 Task: Check the percentage active listings of storage area in the last 5 years.
Action: Mouse moved to (1003, 218)
Screenshot: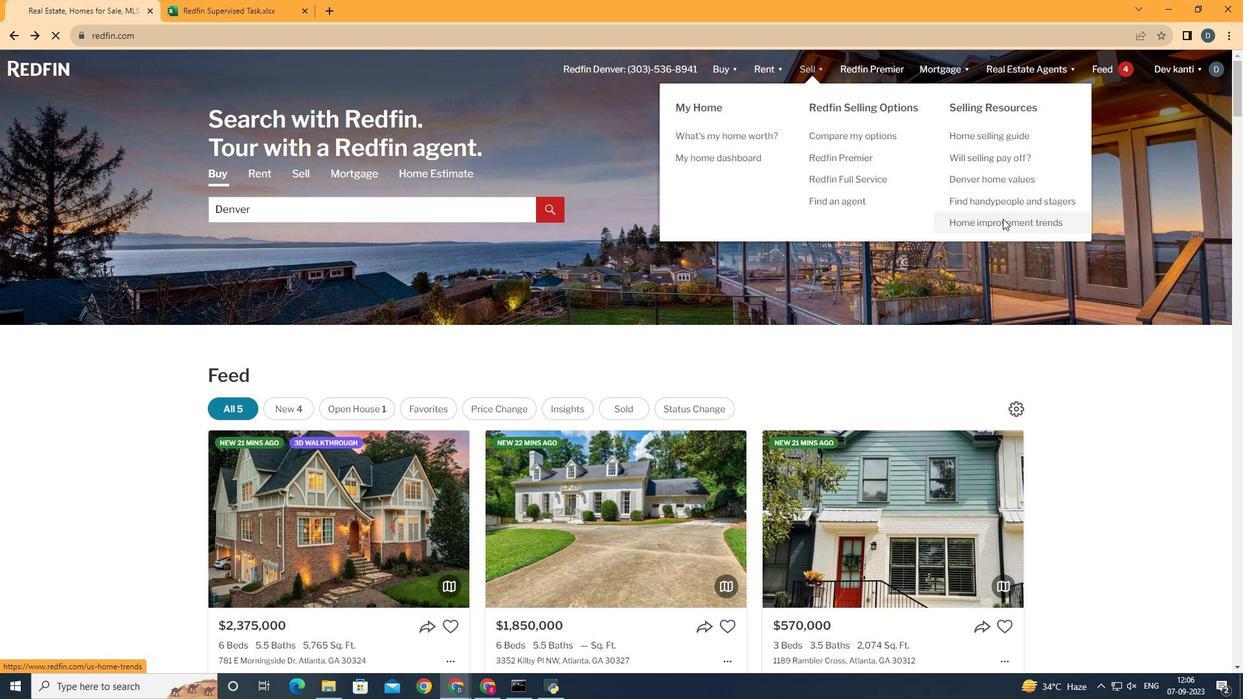 
Action: Mouse pressed left at (1003, 218)
Screenshot: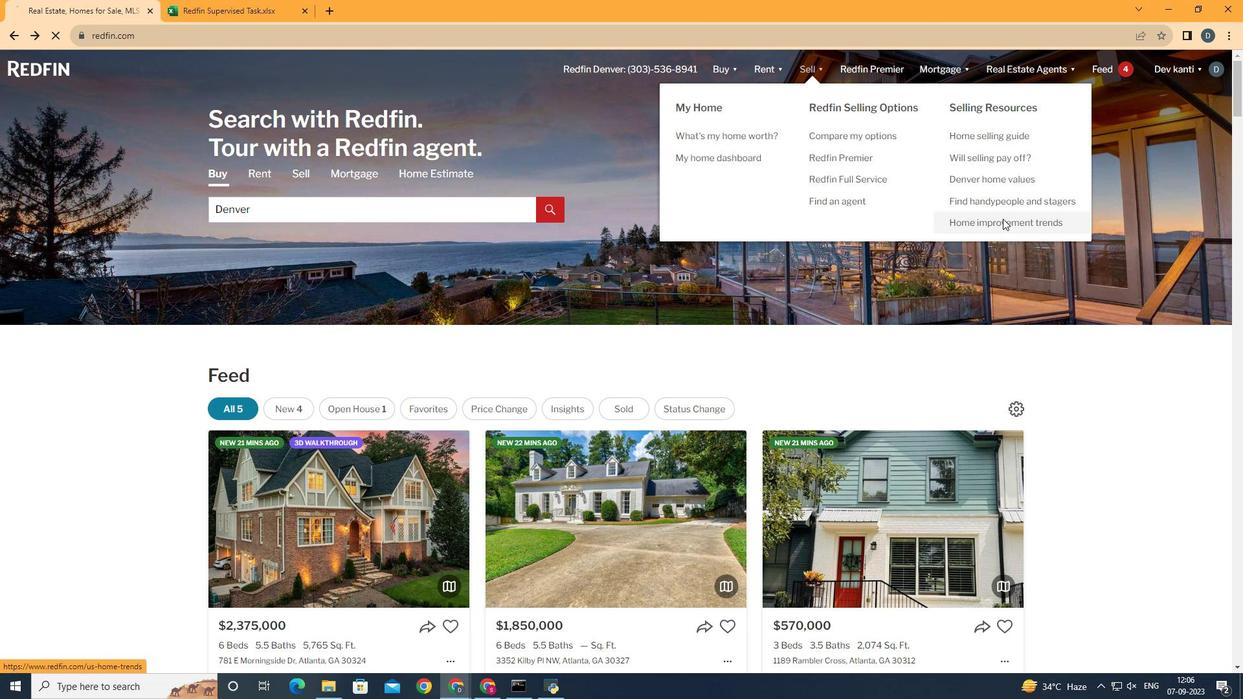 
Action: Mouse moved to (329, 249)
Screenshot: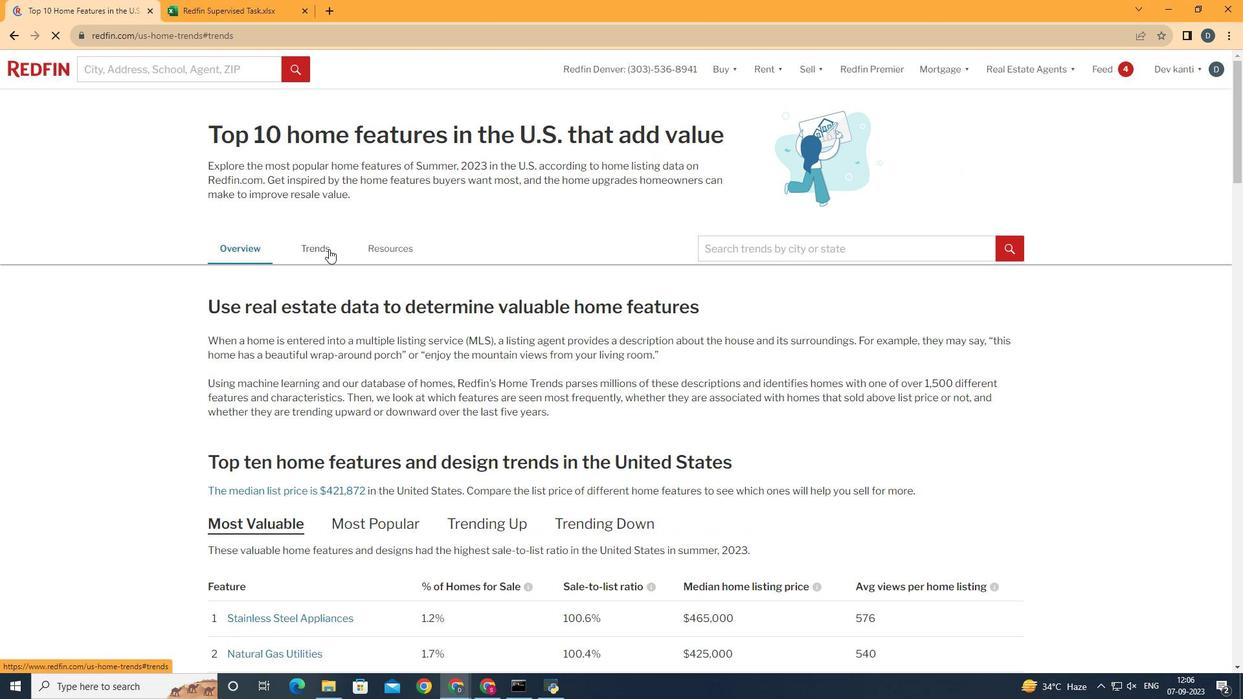 
Action: Mouse pressed left at (329, 249)
Screenshot: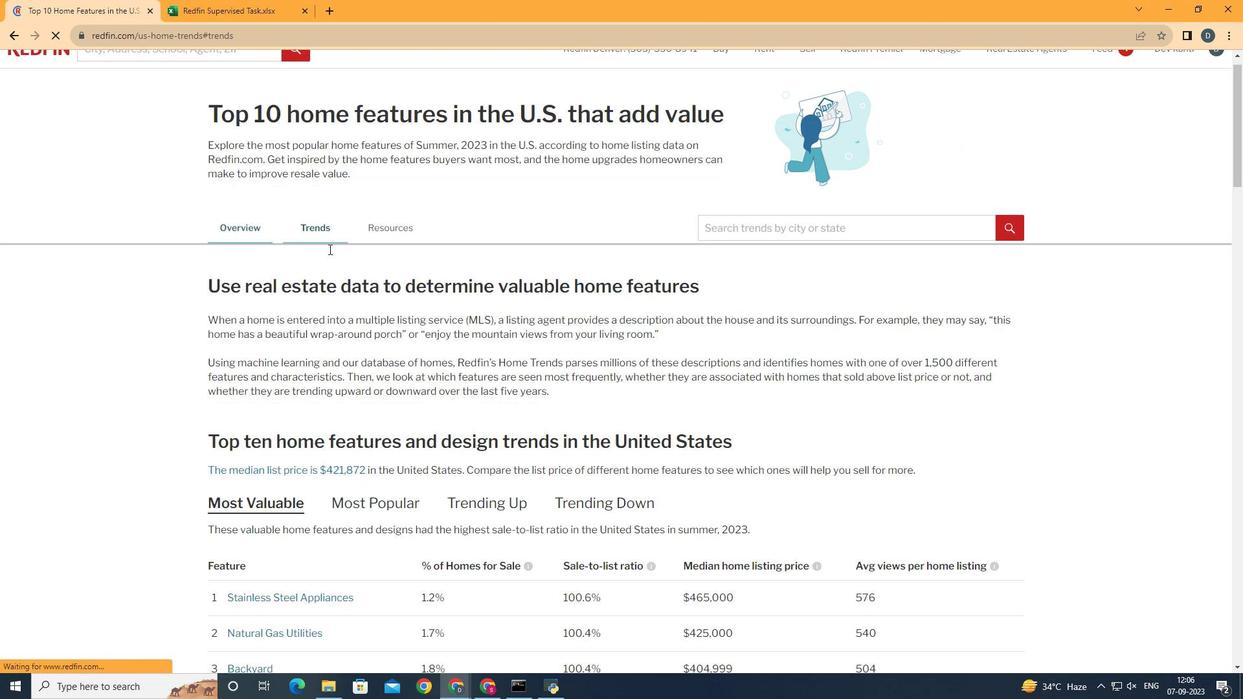 
Action: Mouse moved to (351, 252)
Screenshot: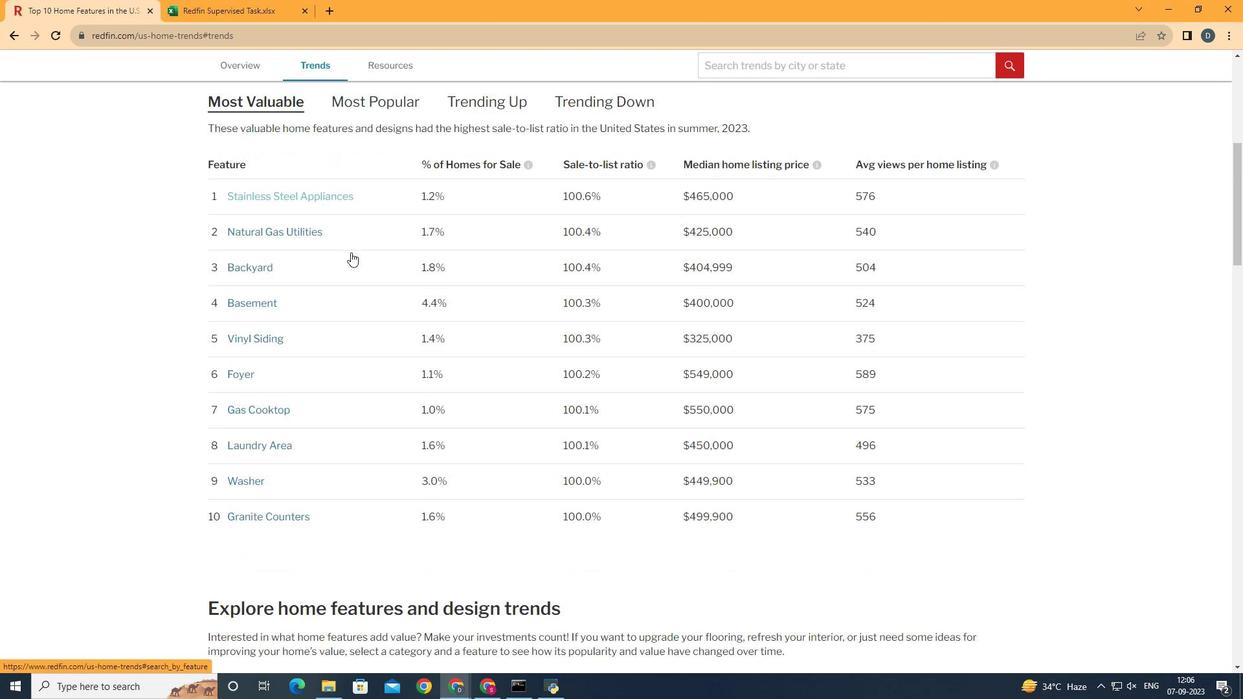 
Action: Mouse scrolled (351, 252) with delta (0, 0)
Screenshot: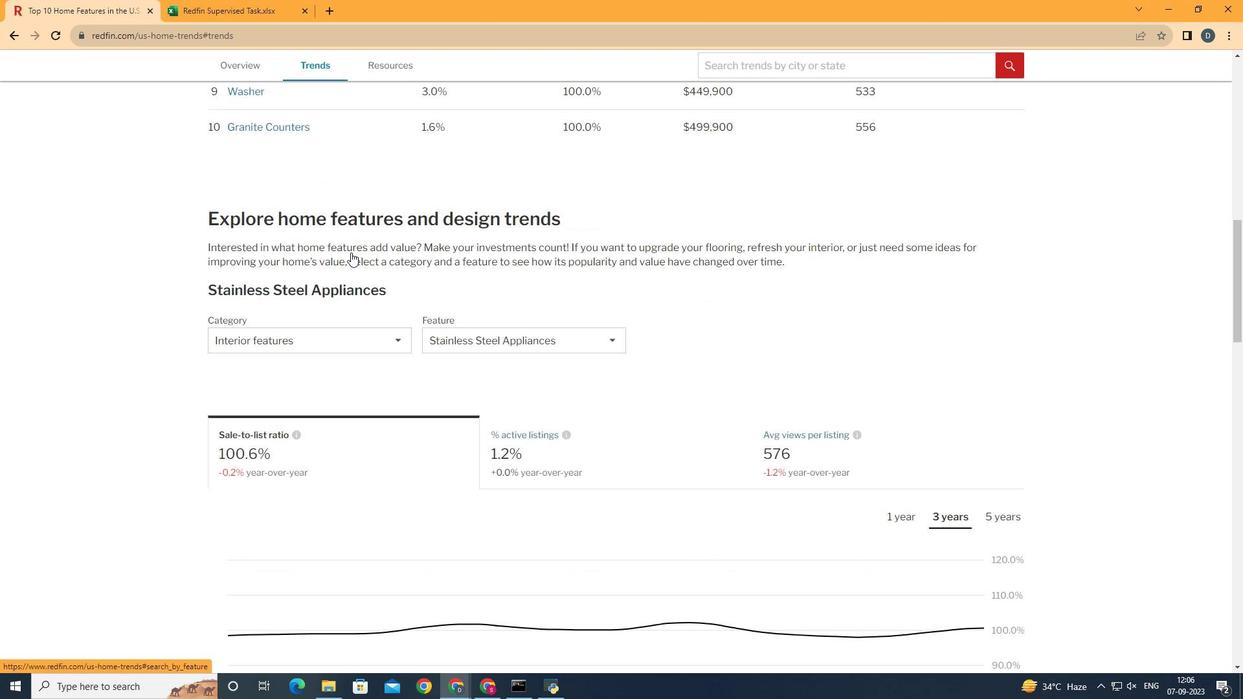 
Action: Mouse scrolled (351, 252) with delta (0, 0)
Screenshot: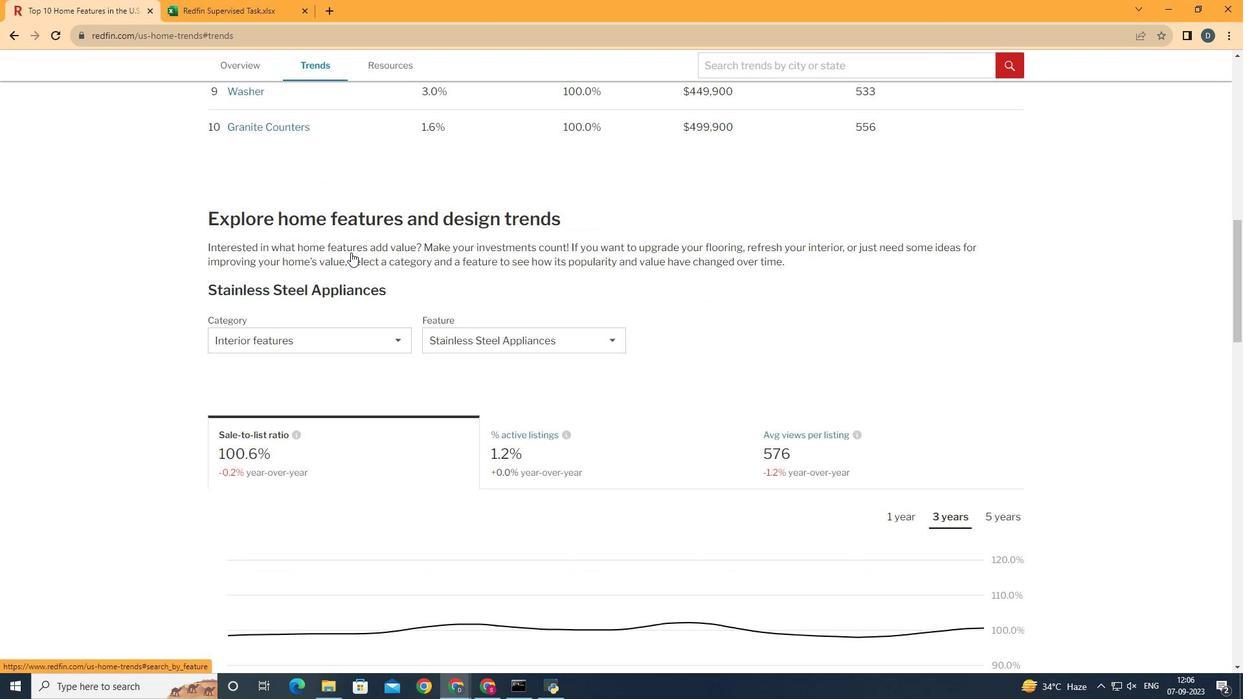 
Action: Mouse scrolled (351, 252) with delta (0, 0)
Screenshot: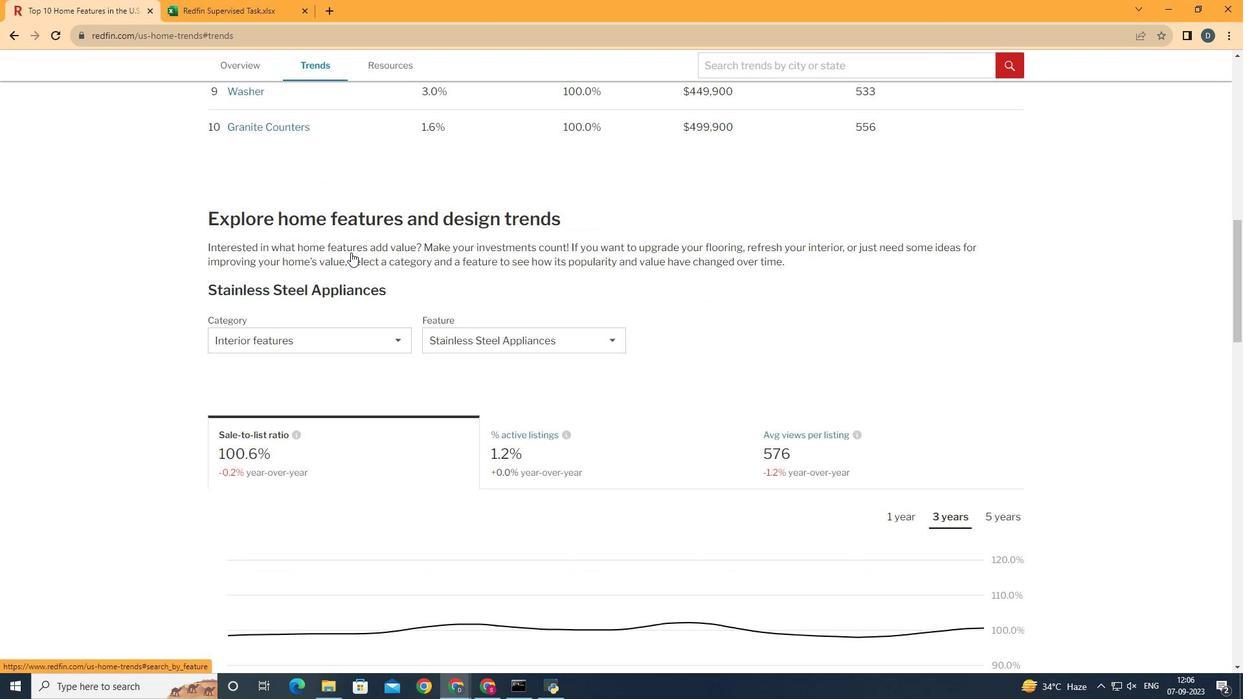 
Action: Mouse scrolled (351, 252) with delta (0, 0)
Screenshot: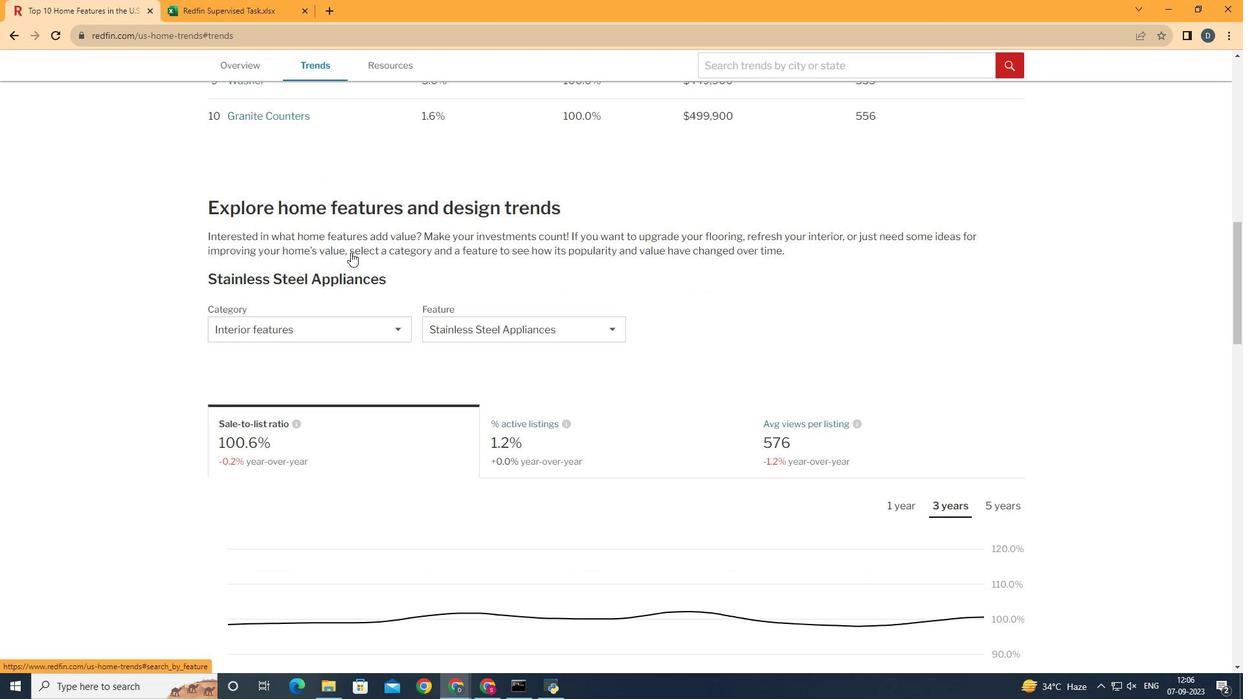 
Action: Mouse scrolled (351, 252) with delta (0, 0)
Screenshot: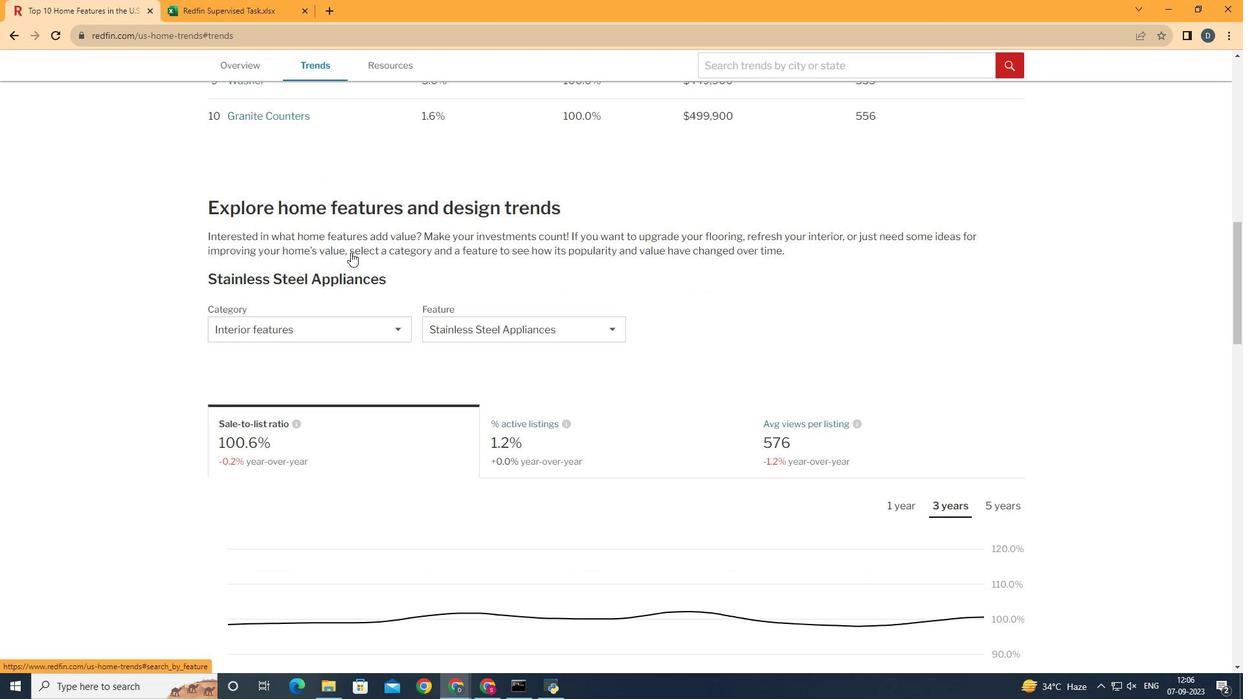 
Action: Mouse scrolled (351, 252) with delta (0, 0)
Screenshot: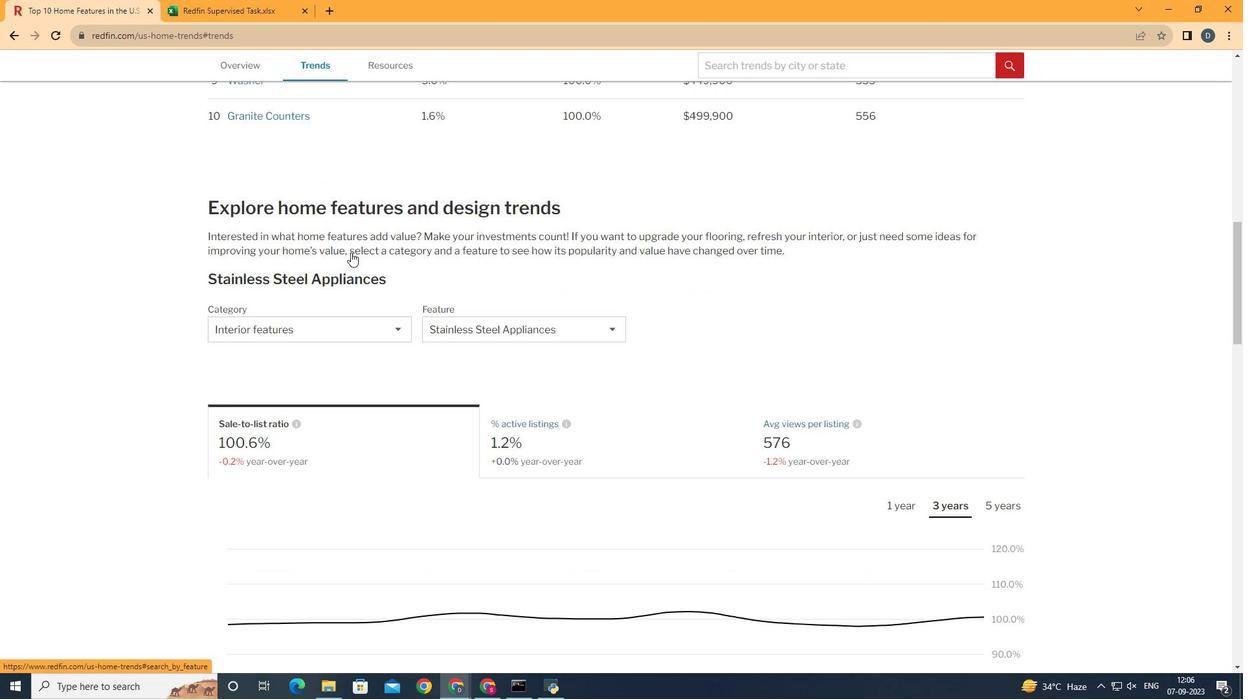 
Action: Mouse scrolled (351, 252) with delta (0, 0)
Screenshot: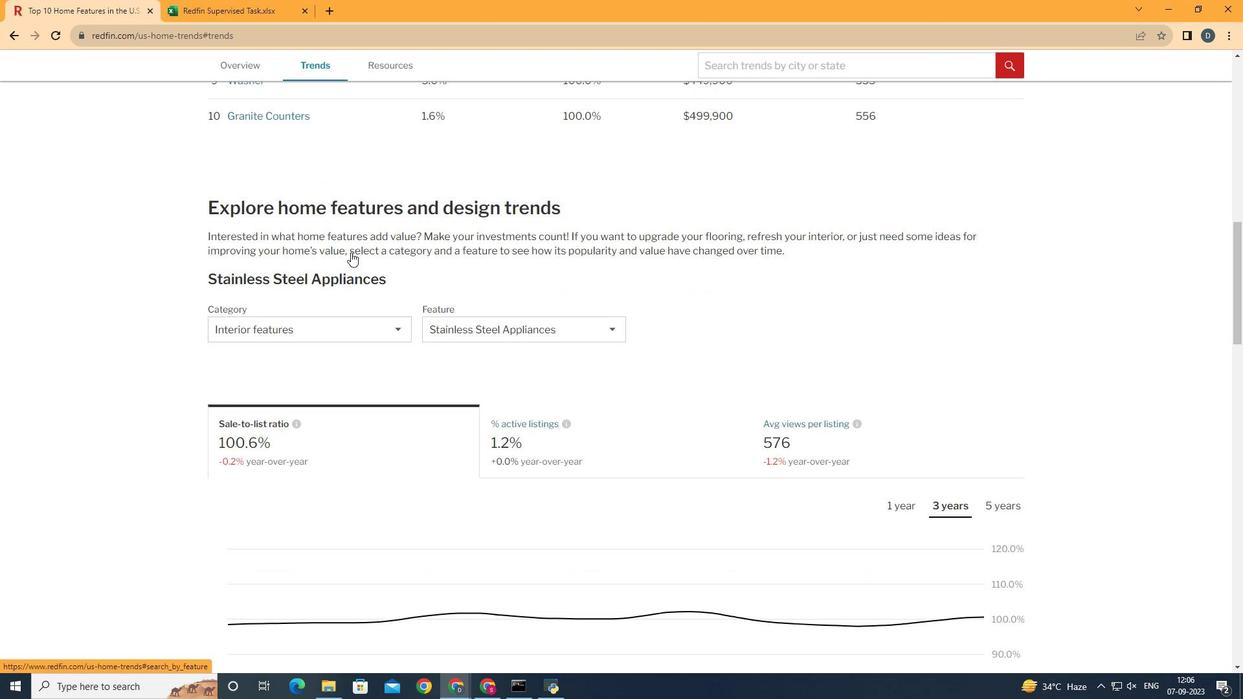 
Action: Mouse moved to (360, 317)
Screenshot: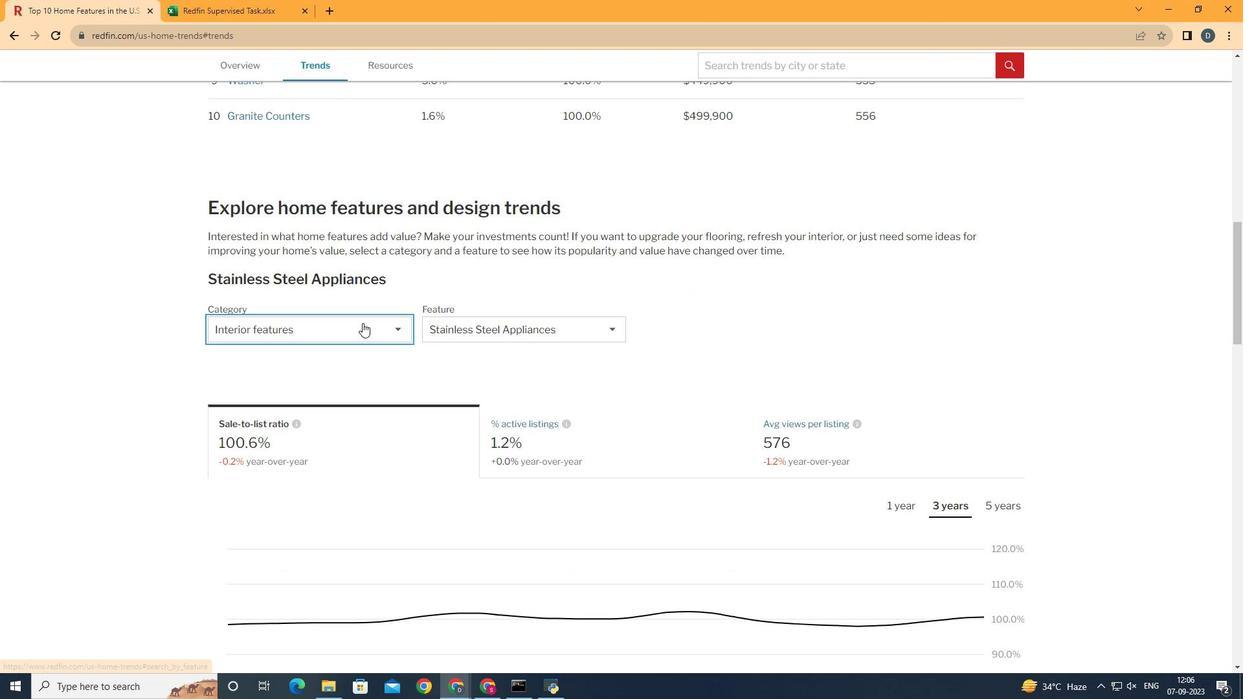 
Action: Mouse pressed left at (360, 317)
Screenshot: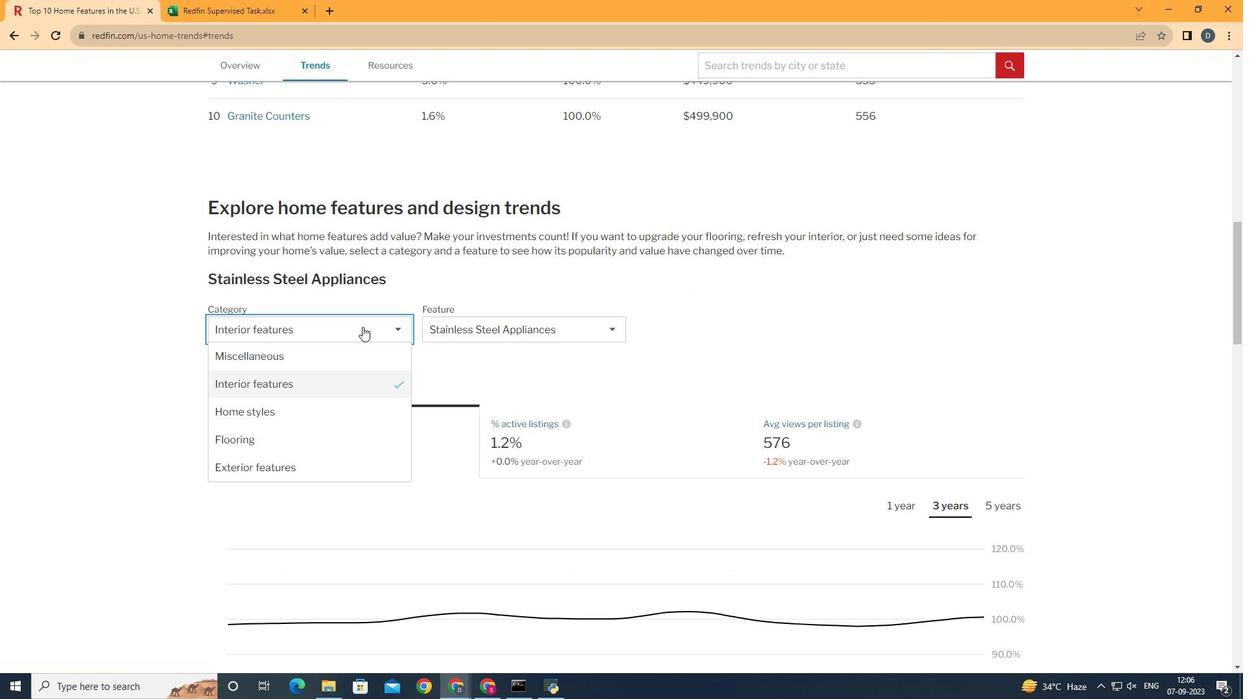 
Action: Mouse moved to (366, 354)
Screenshot: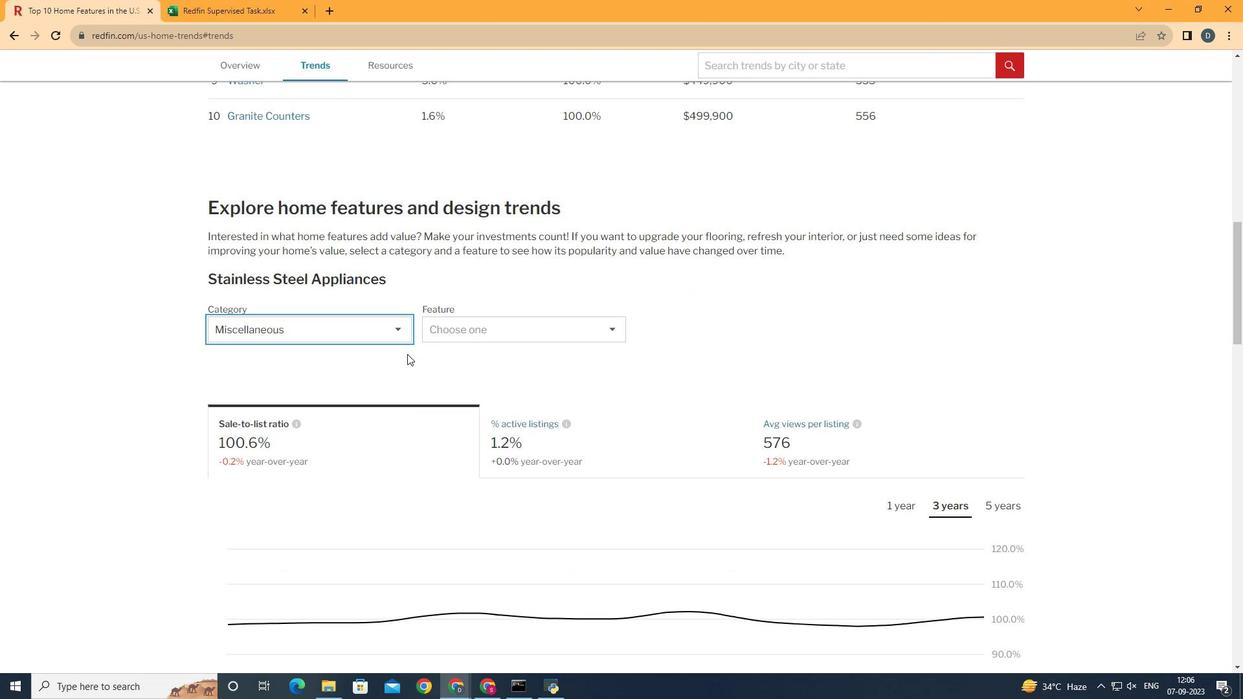 
Action: Mouse pressed left at (366, 354)
Screenshot: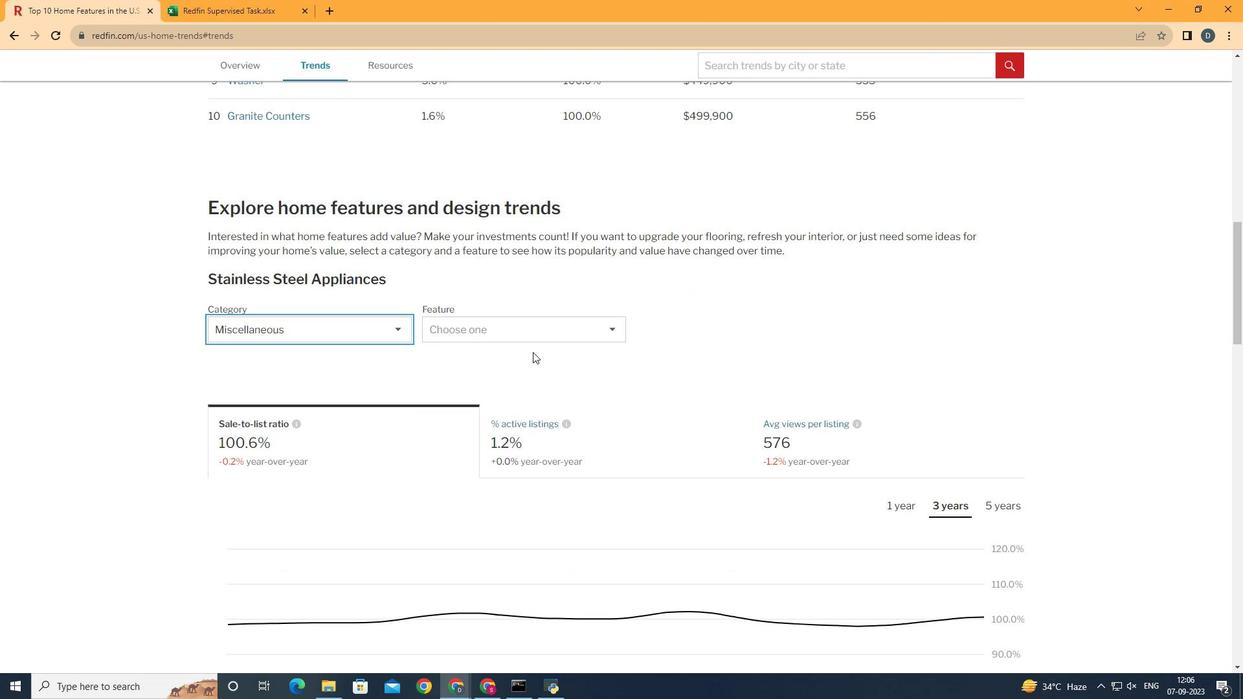 
Action: Mouse moved to (561, 345)
Screenshot: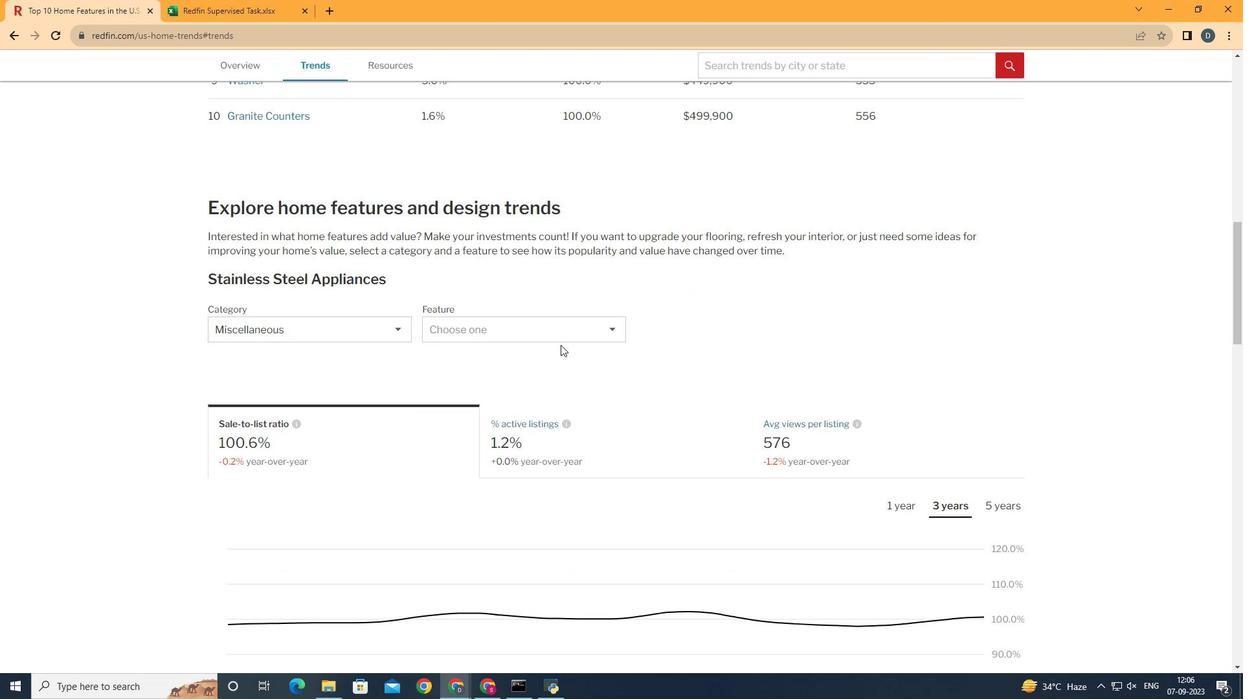
Action: Mouse pressed left at (561, 345)
Screenshot: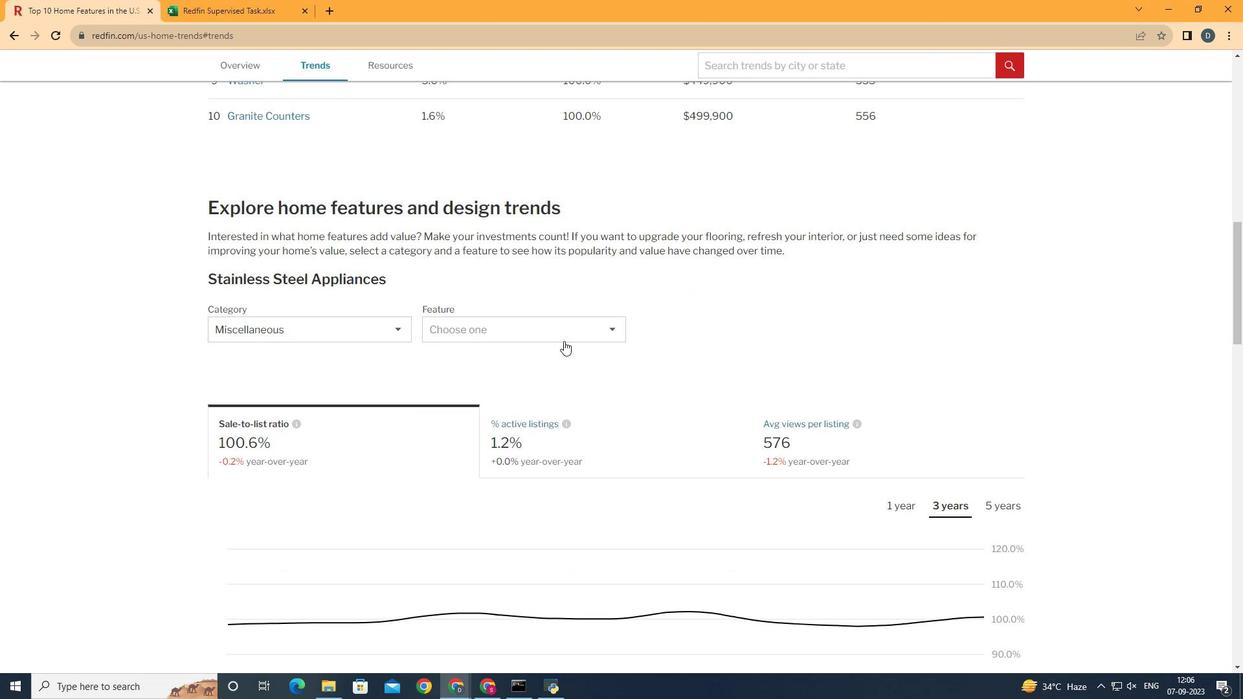 
Action: Mouse moved to (569, 338)
Screenshot: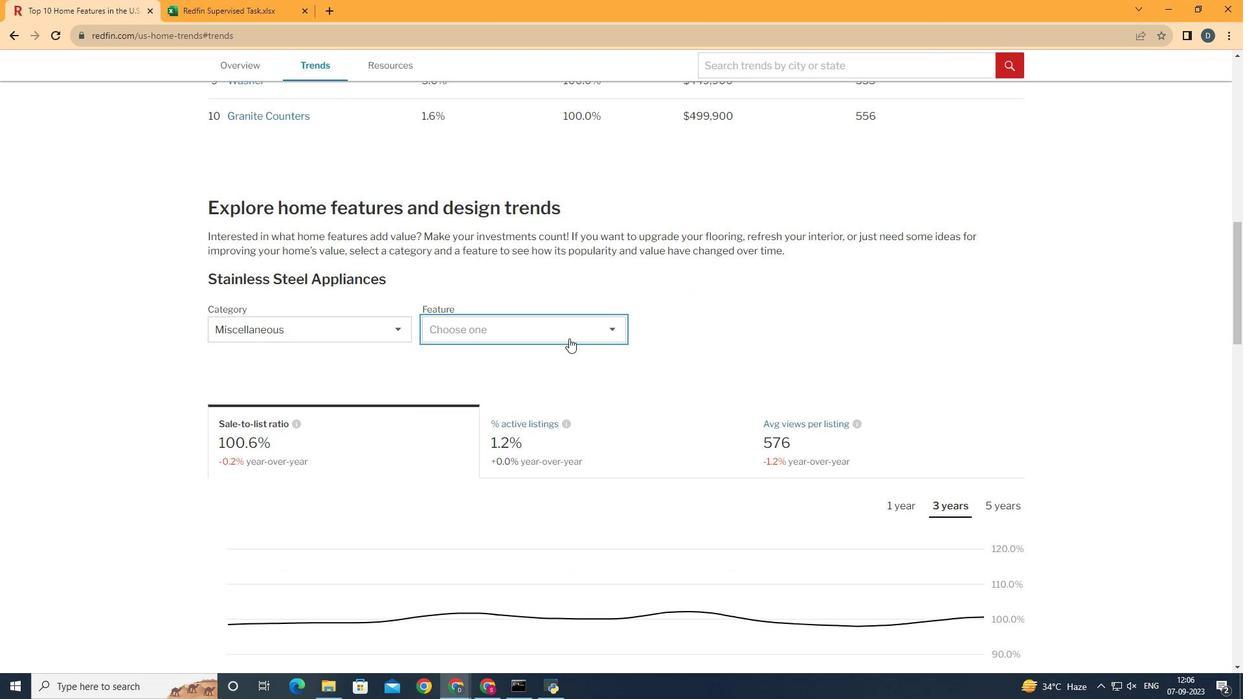 
Action: Mouse pressed left at (569, 338)
Screenshot: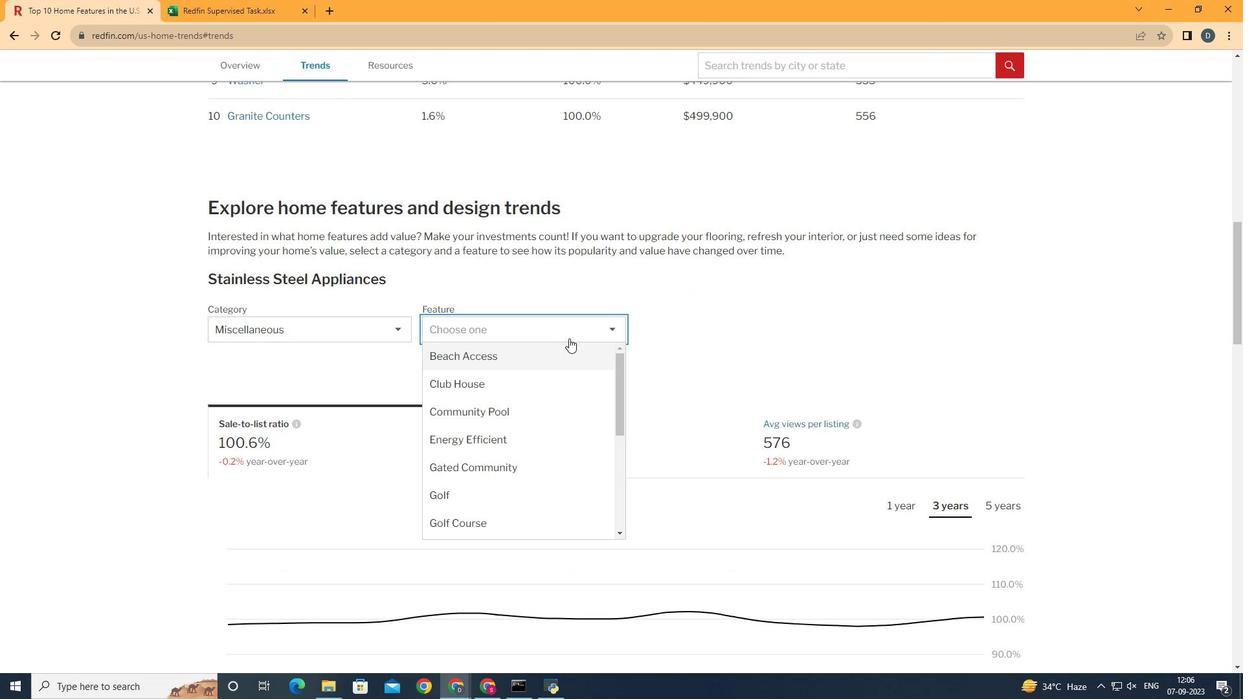 
Action: Mouse scrolled (569, 338) with delta (0, 0)
Screenshot: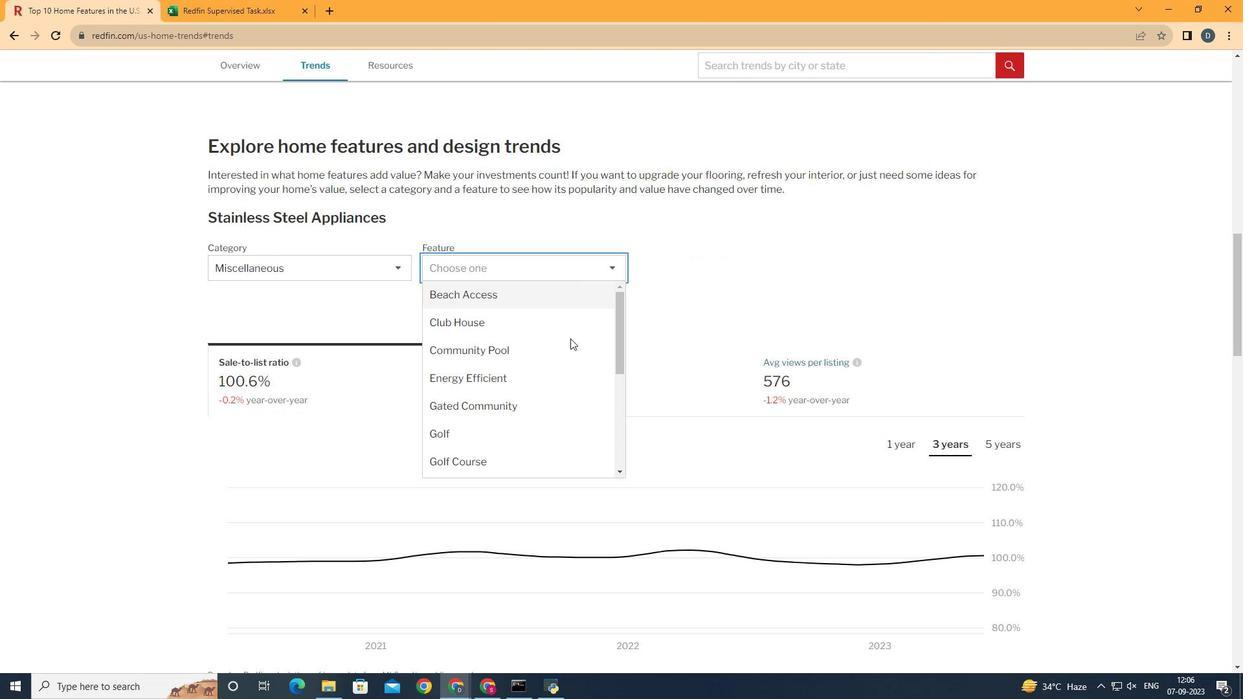 
Action: Mouse moved to (581, 335)
Screenshot: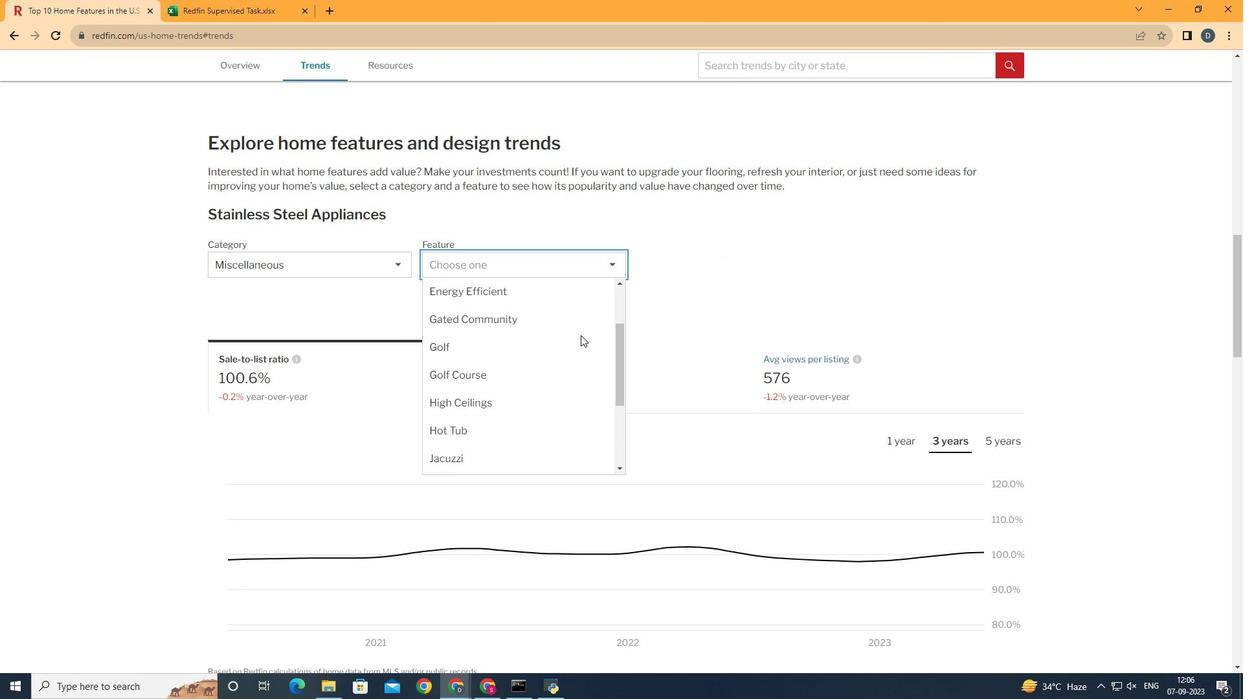 
Action: Mouse scrolled (581, 334) with delta (0, 0)
Screenshot: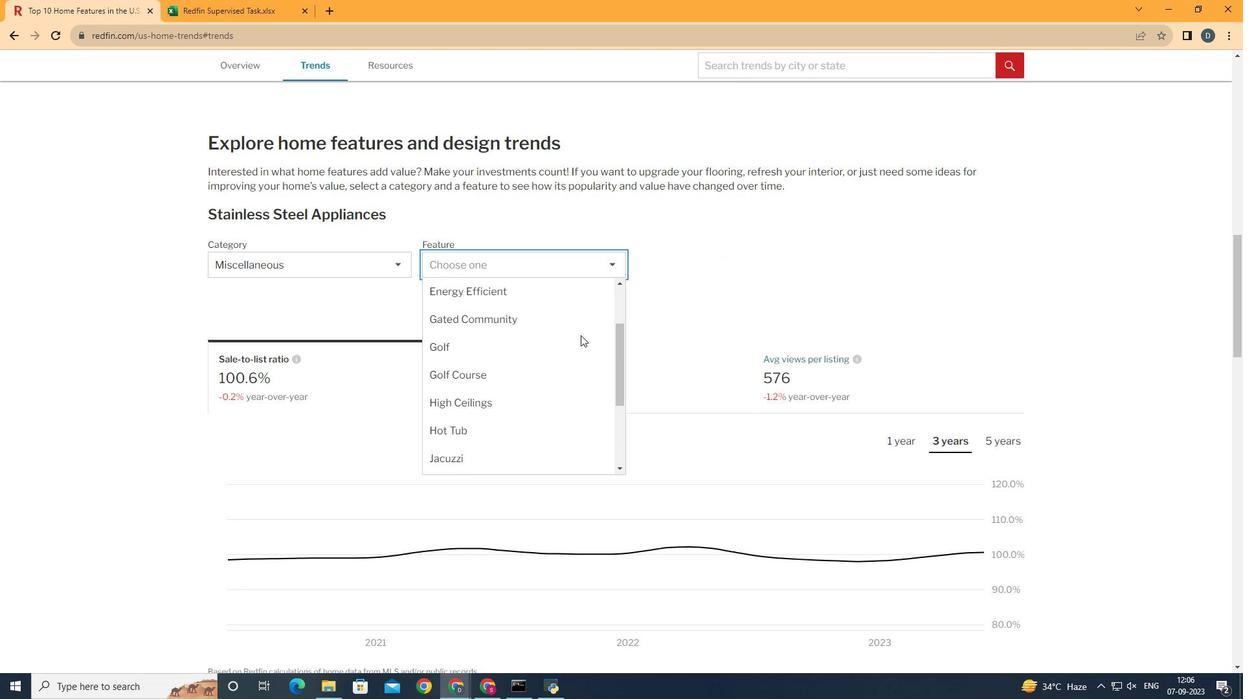 
Action: Mouse scrolled (581, 334) with delta (0, 0)
Screenshot: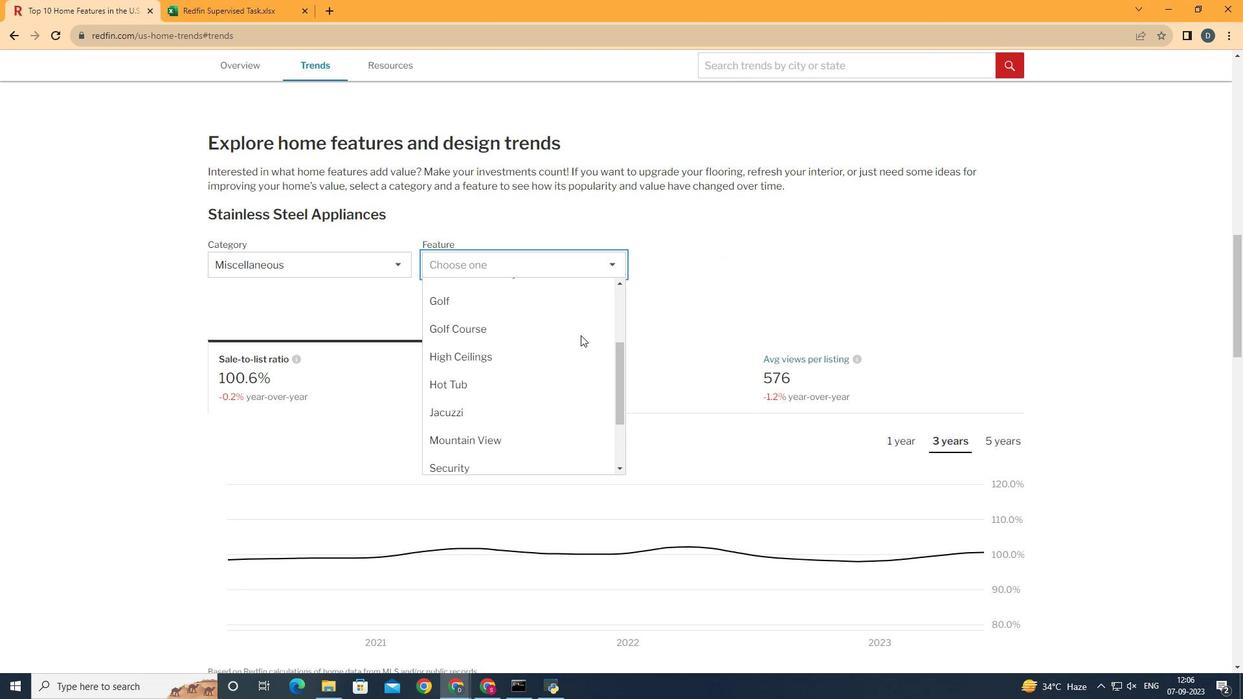 
Action: Mouse moved to (595, 333)
Screenshot: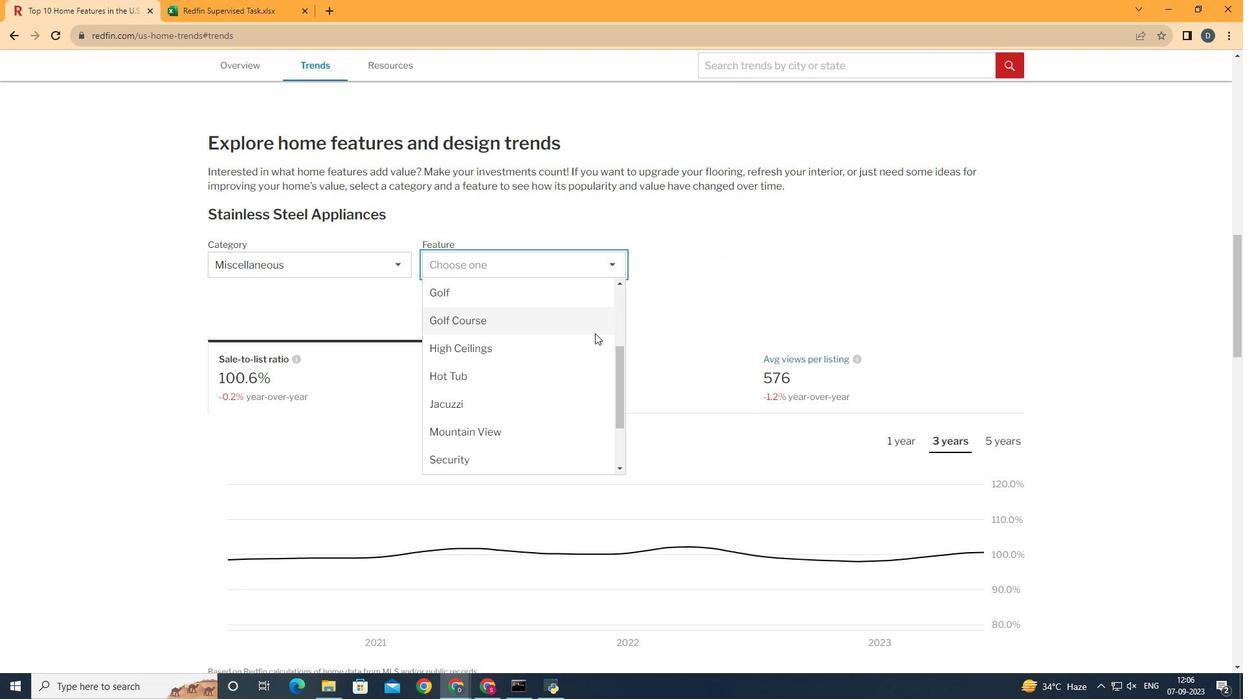 
Action: Mouse scrolled (595, 332) with delta (0, 0)
Screenshot: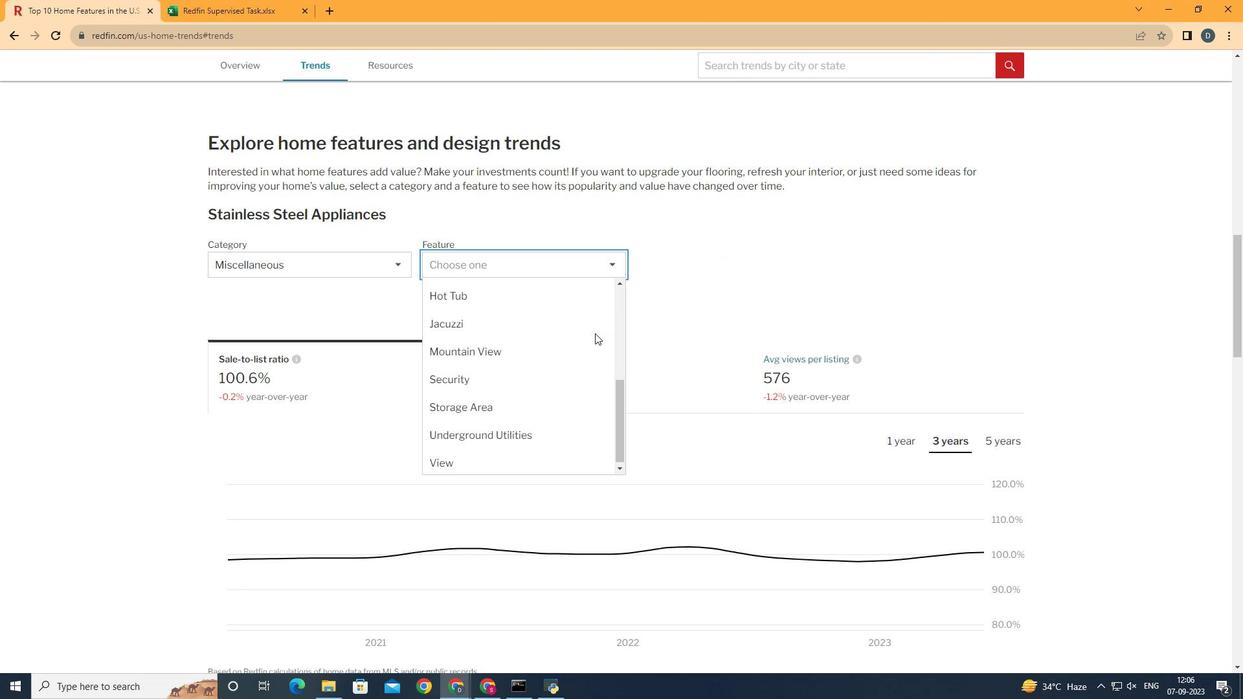 
Action: Mouse scrolled (595, 332) with delta (0, 0)
Screenshot: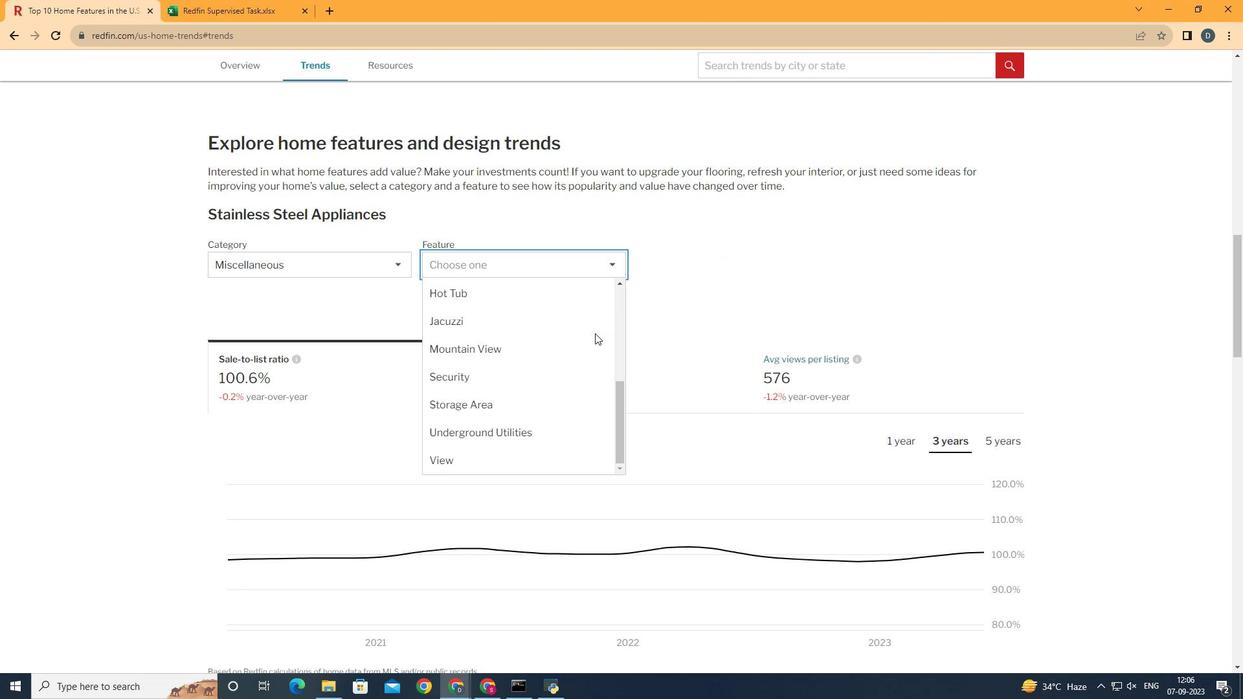 
Action: Mouse scrolled (595, 332) with delta (0, 0)
Screenshot: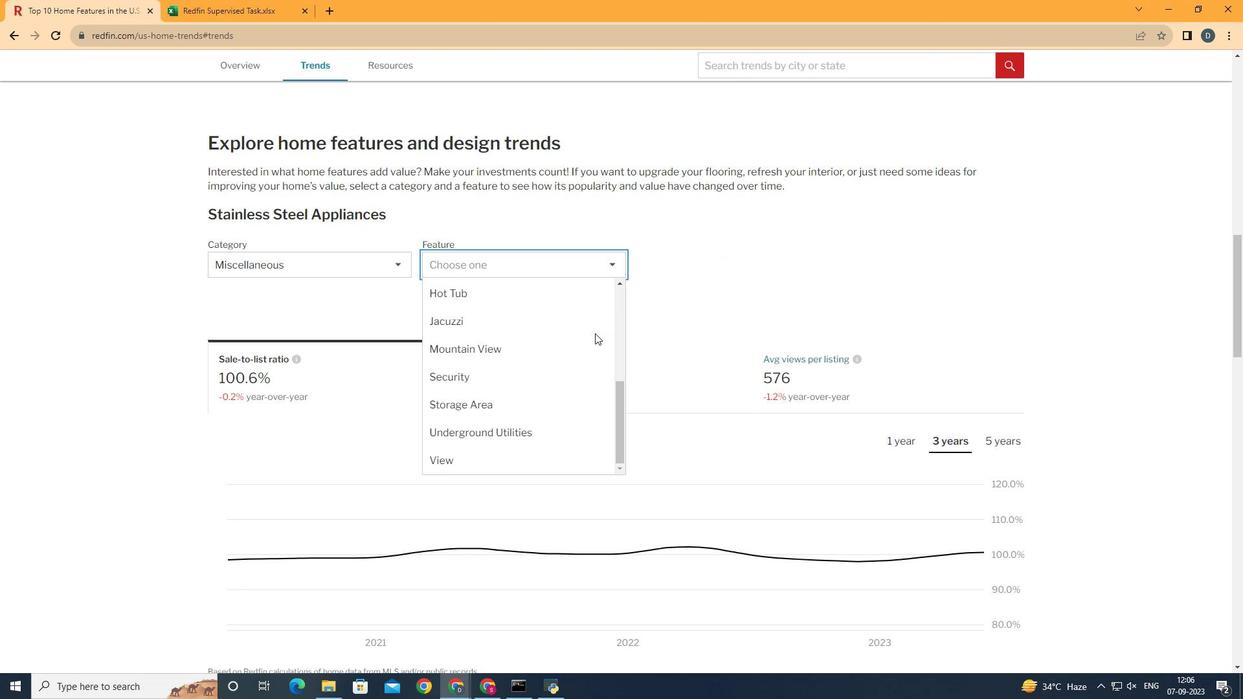
Action: Mouse scrolled (595, 332) with delta (0, 0)
Screenshot: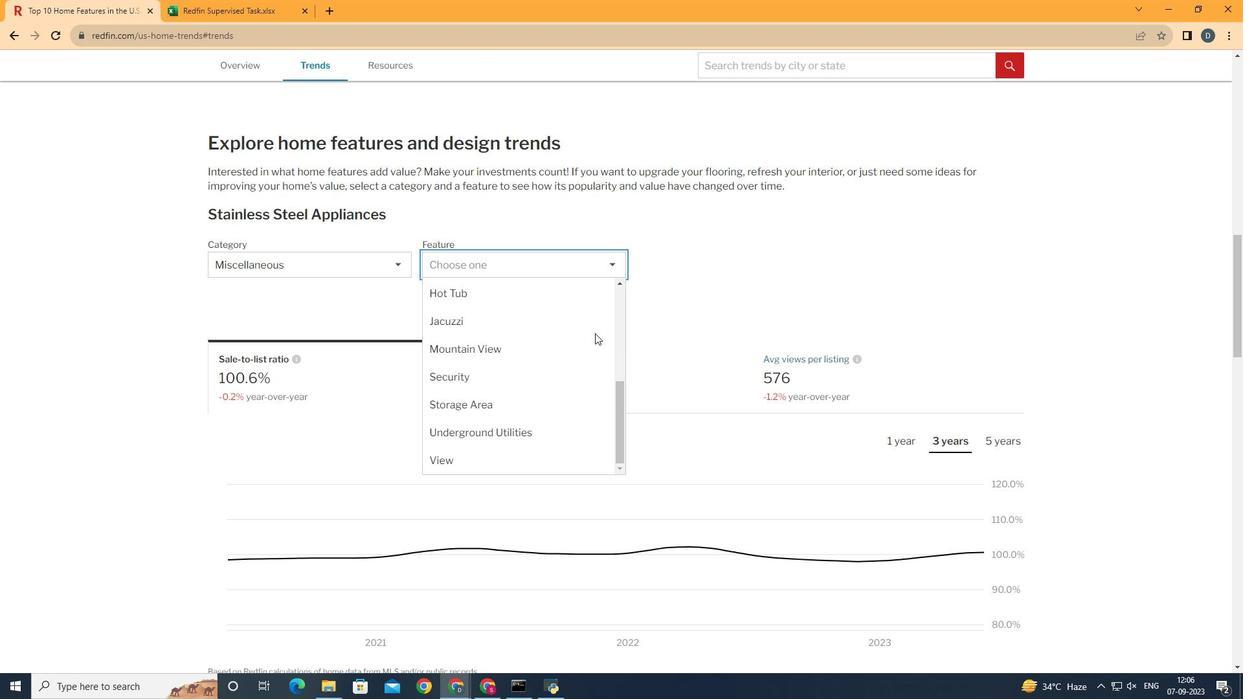 
Action: Mouse moved to (526, 375)
Screenshot: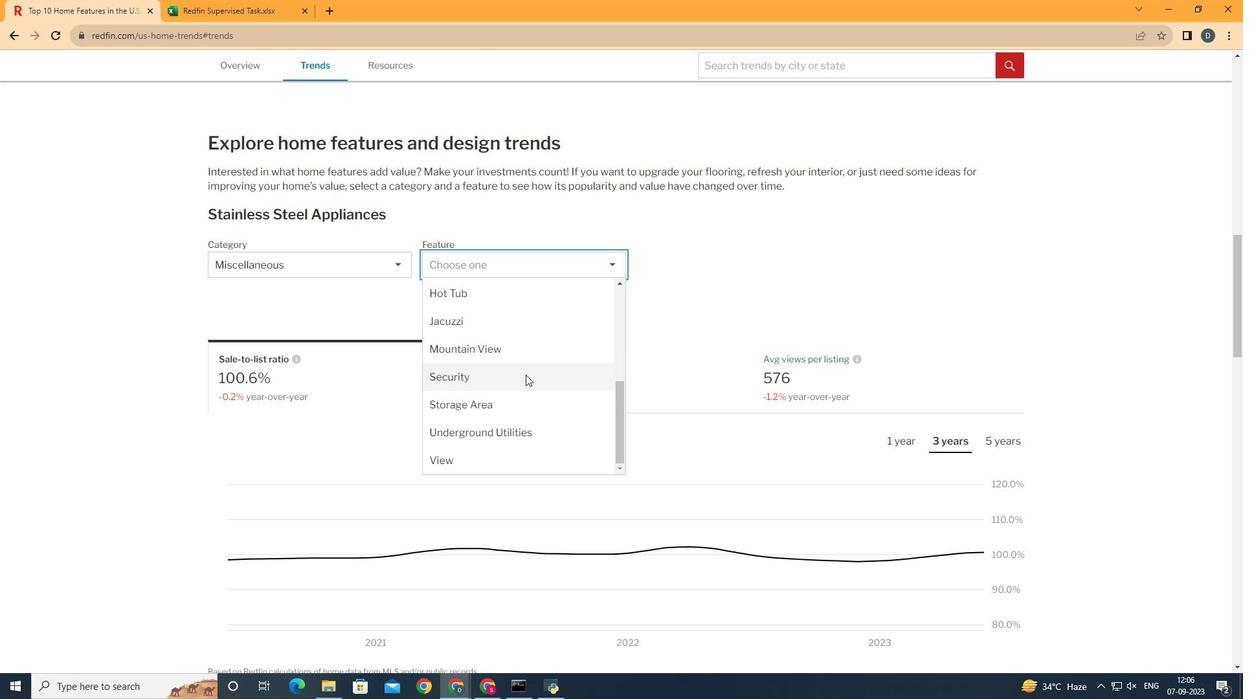
Action: Mouse pressed left at (526, 375)
Screenshot: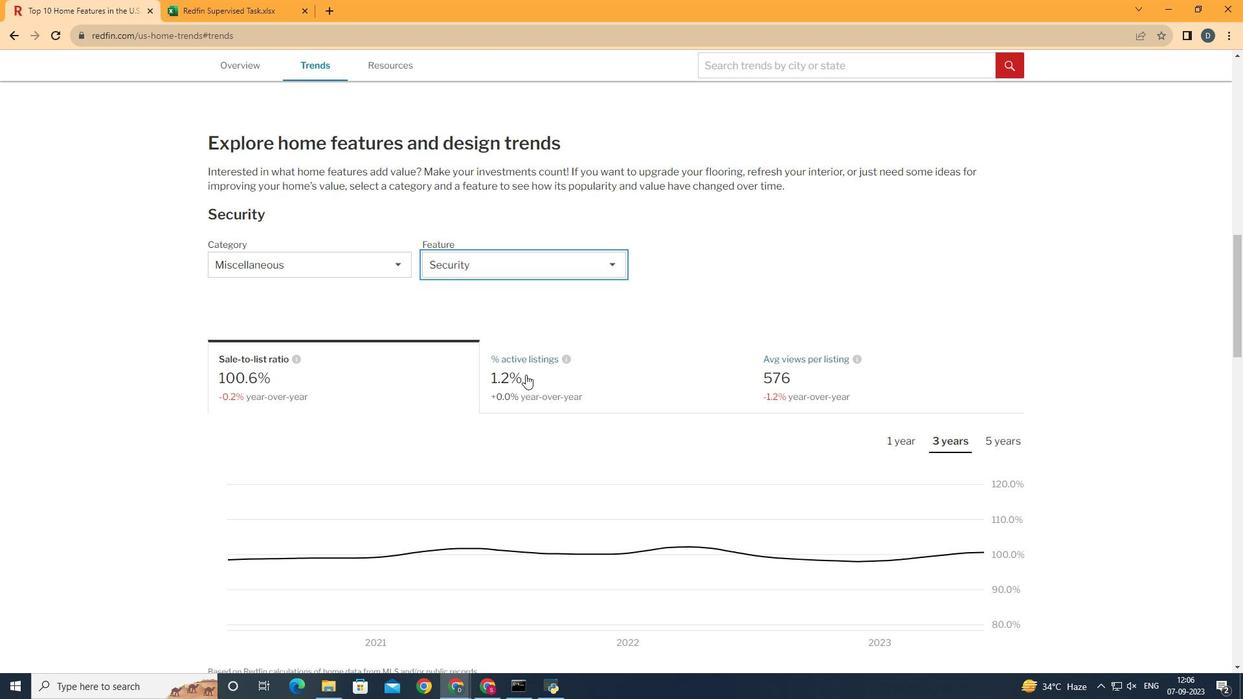 
Action: Mouse moved to (551, 268)
Screenshot: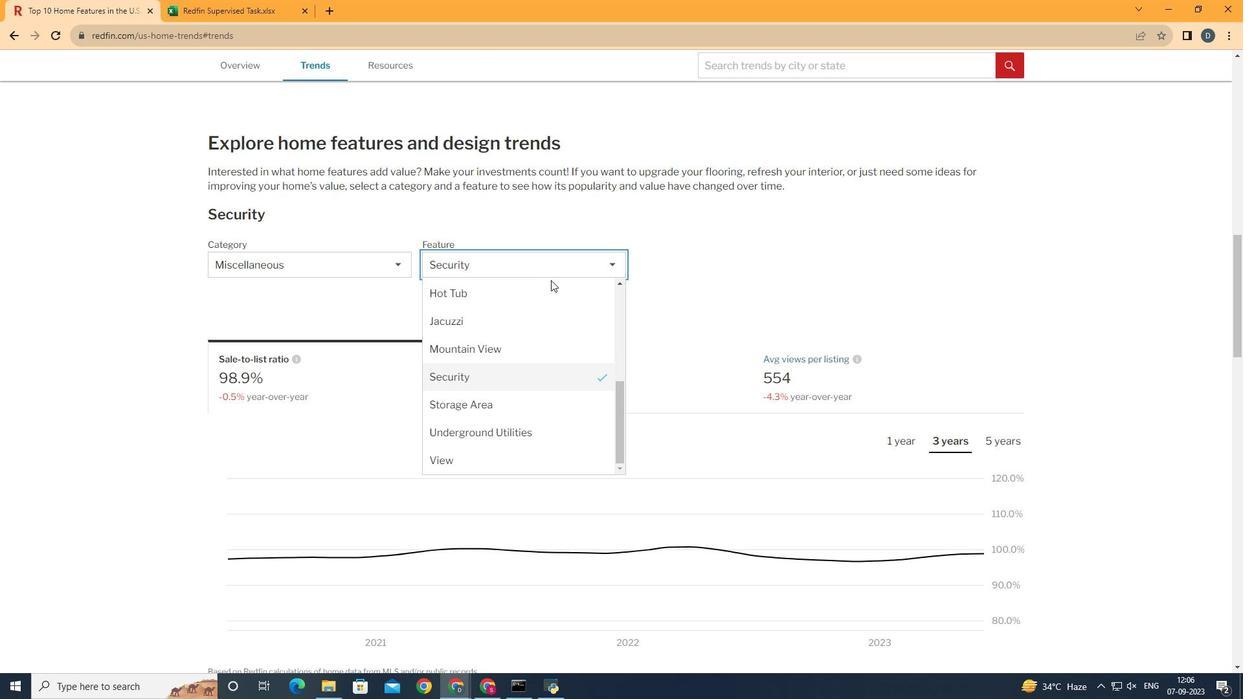 
Action: Mouse pressed left at (551, 268)
Screenshot: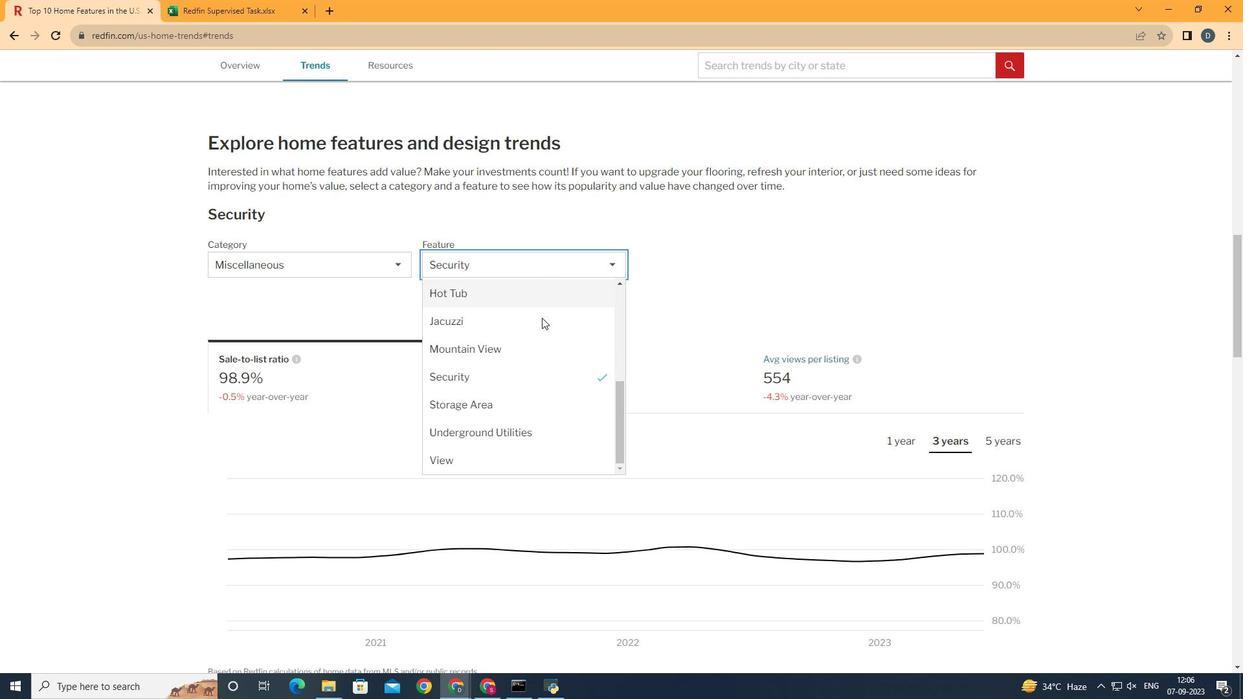 
Action: Mouse moved to (526, 401)
Screenshot: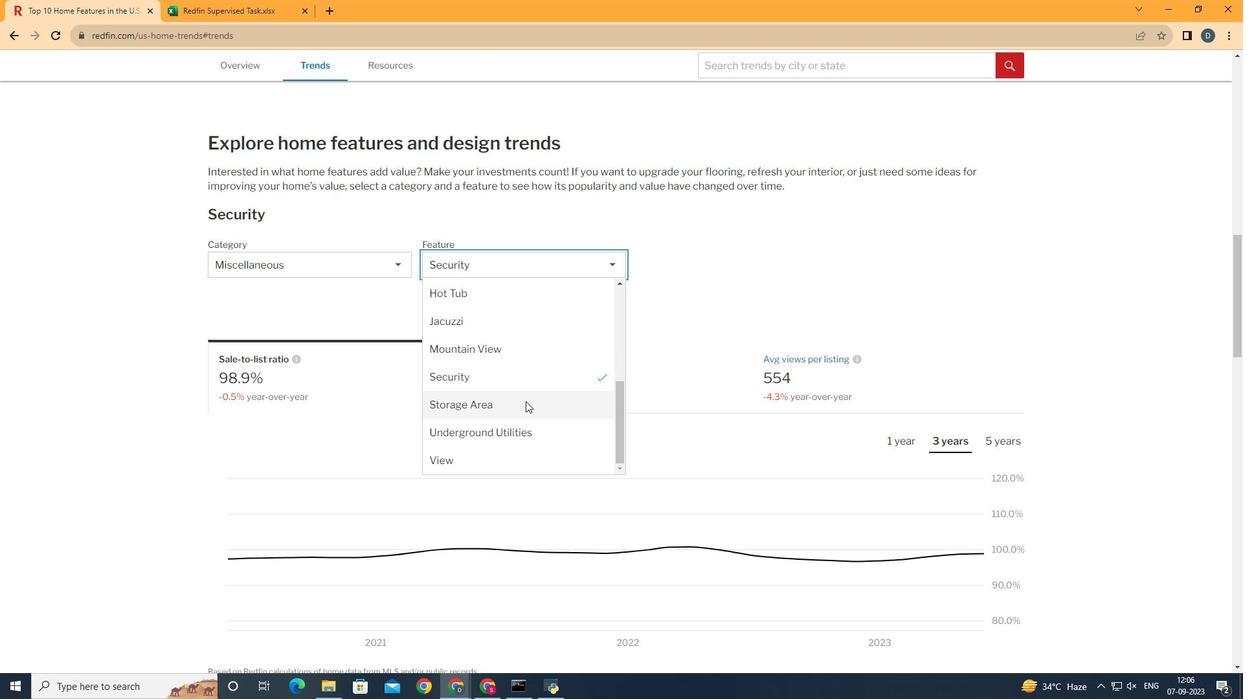 
Action: Mouse pressed left at (526, 401)
Screenshot: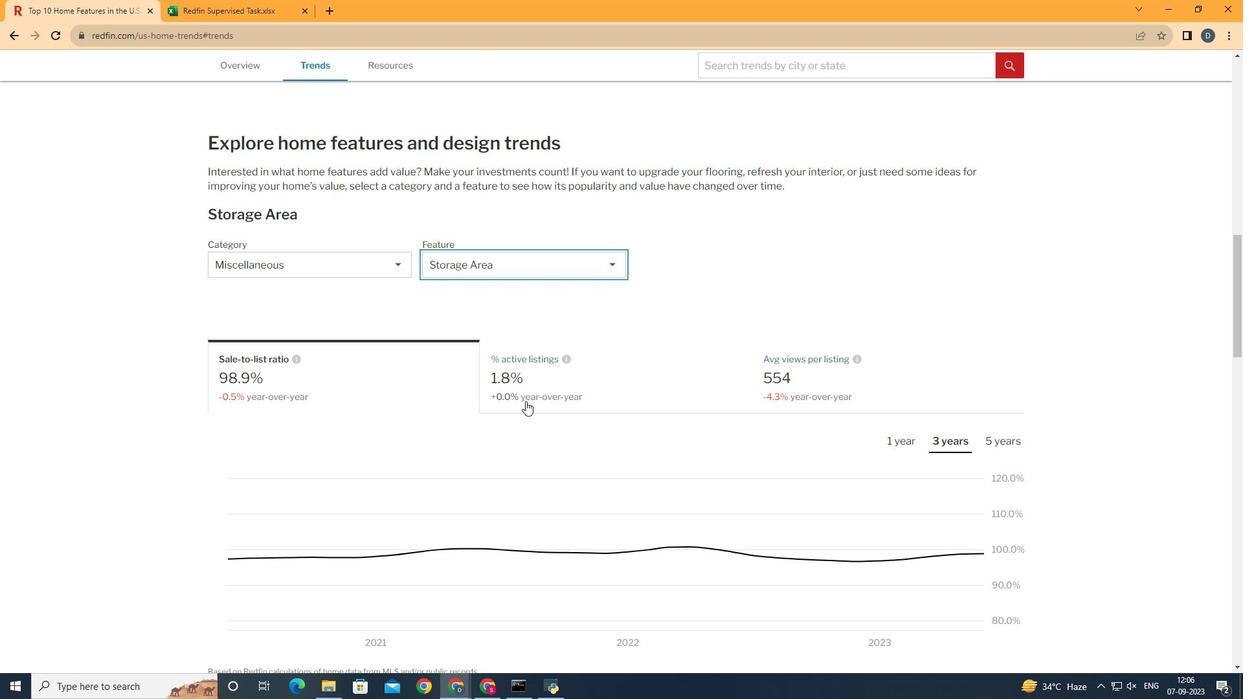 
Action: Mouse moved to (616, 381)
Screenshot: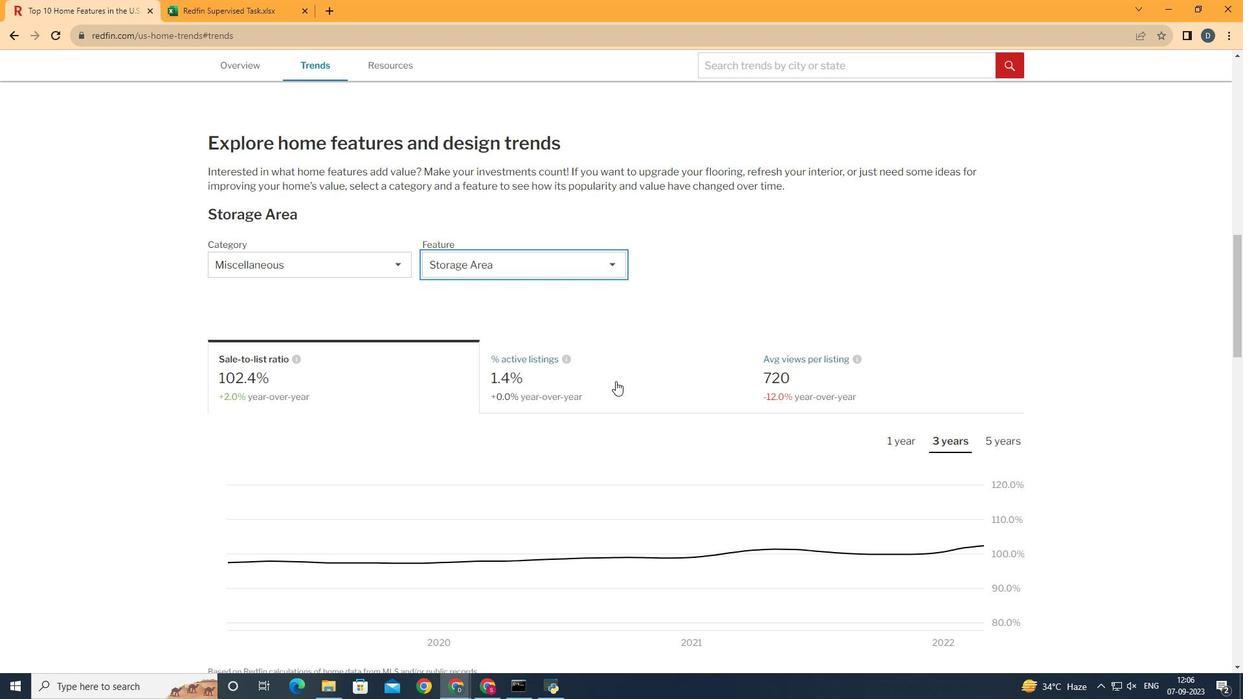 
Action: Mouse pressed left at (616, 381)
Screenshot: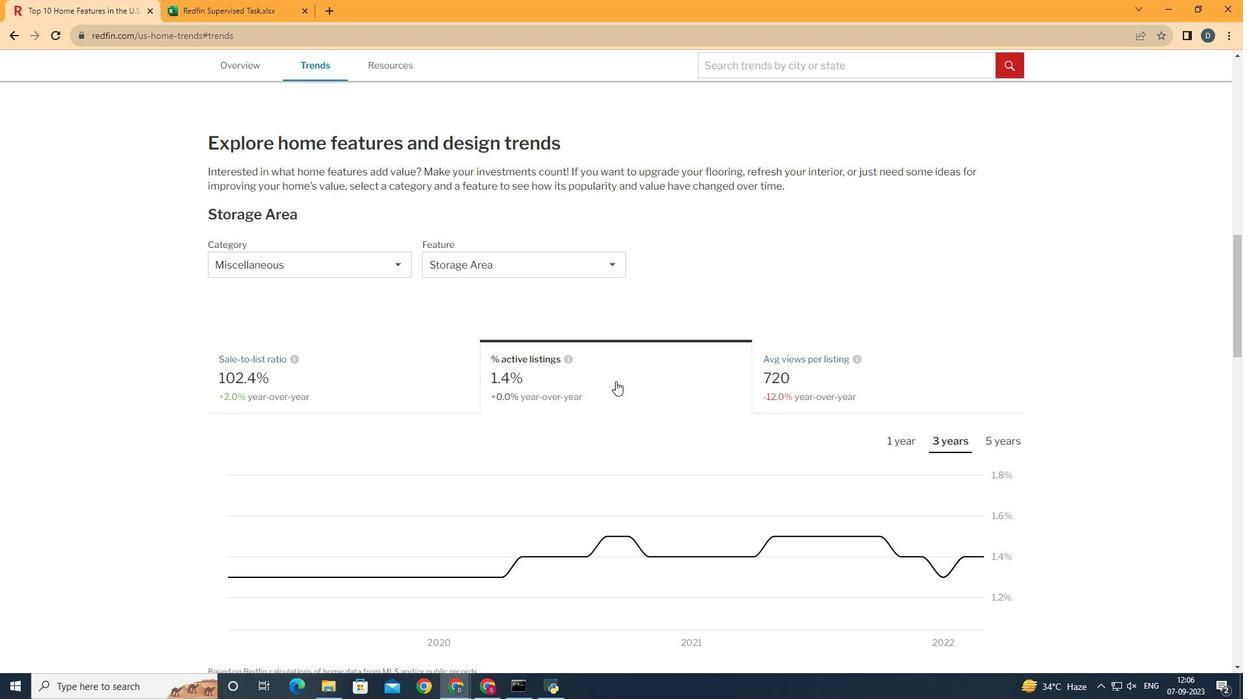 
Action: Mouse moved to (1005, 445)
Screenshot: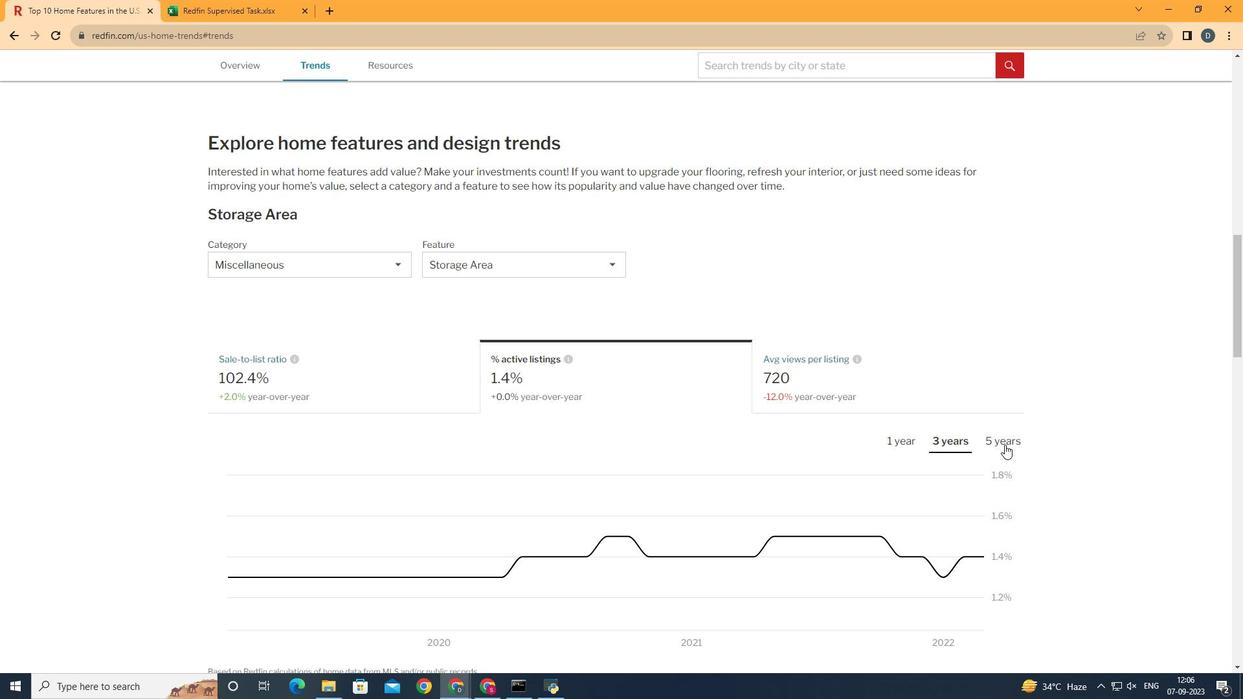 
Action: Mouse pressed left at (1005, 445)
Screenshot: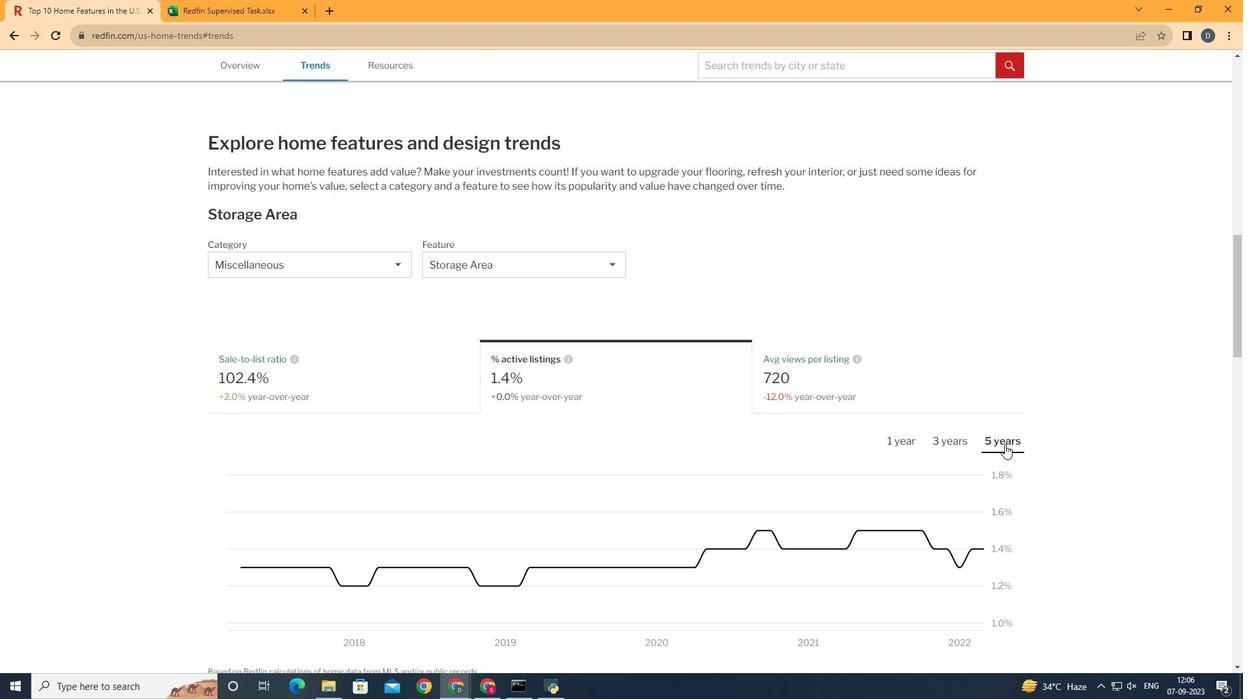 
Action: Mouse moved to (996, 558)
Screenshot: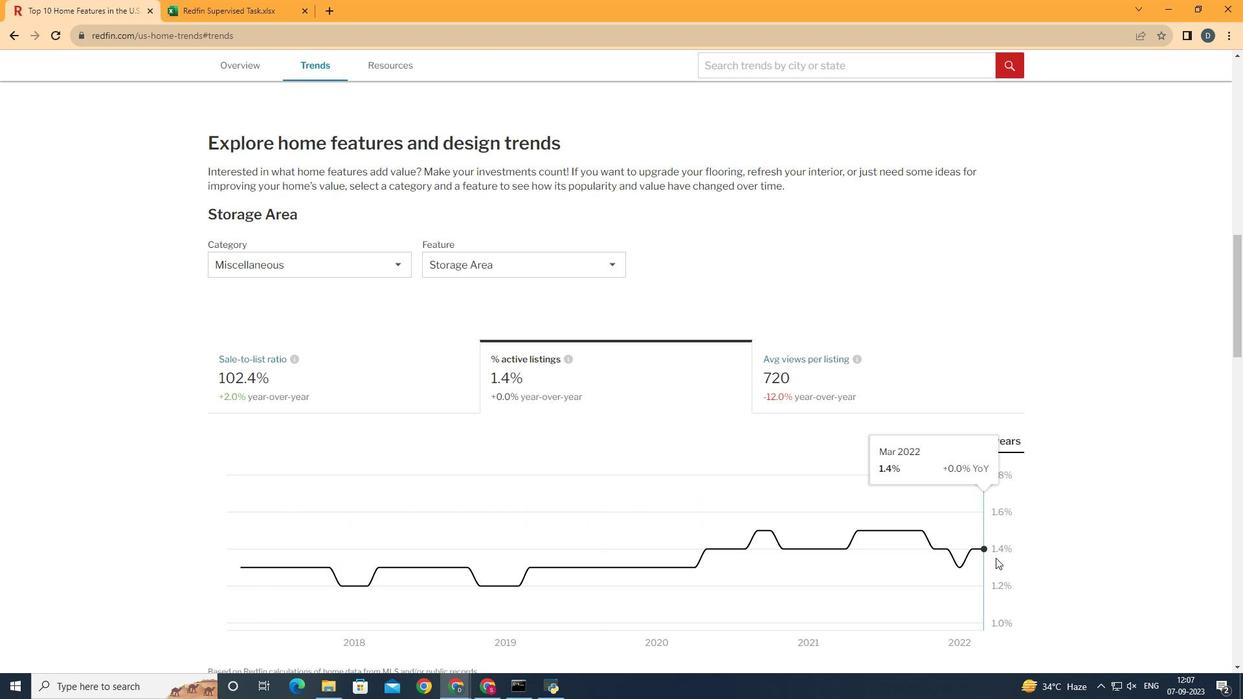 
